 Task: Set the Pnone to "(555) 555-1234"  under new customer in creating a New Invoice.
Action: Mouse moved to (167, 20)
Screenshot: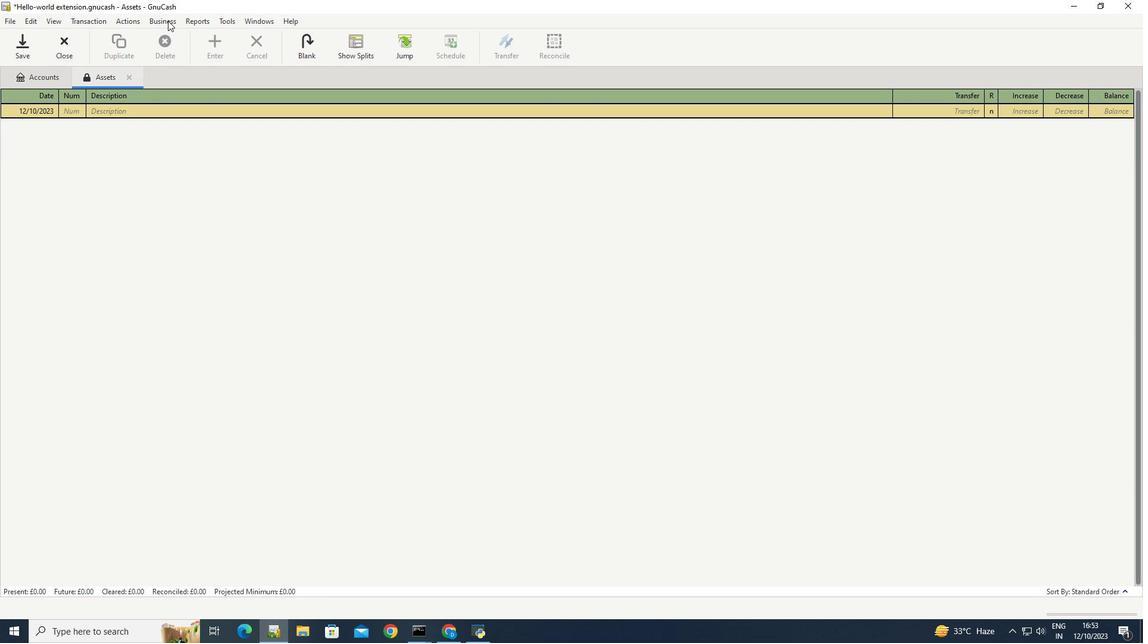 
Action: Mouse pressed left at (167, 20)
Screenshot: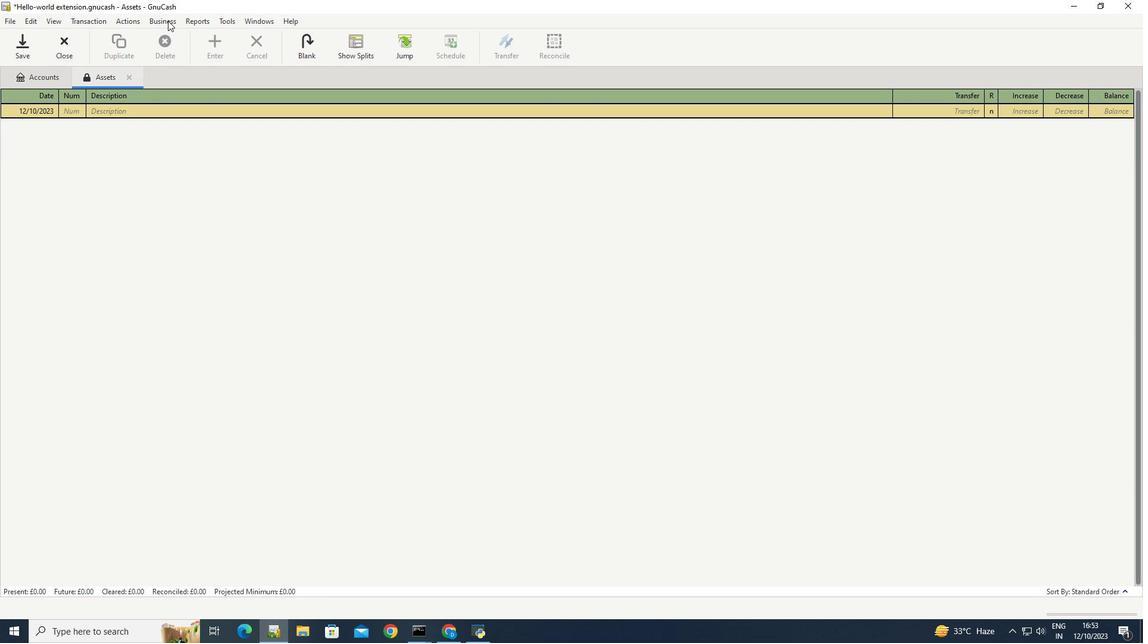 
Action: Mouse moved to (291, 82)
Screenshot: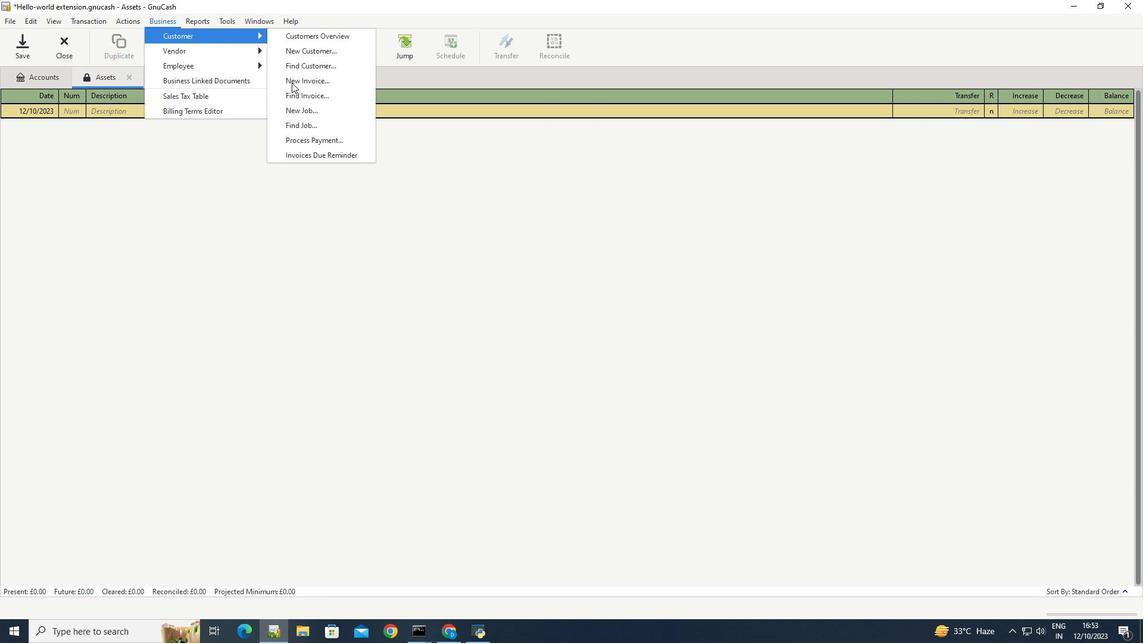 
Action: Mouse pressed left at (291, 82)
Screenshot: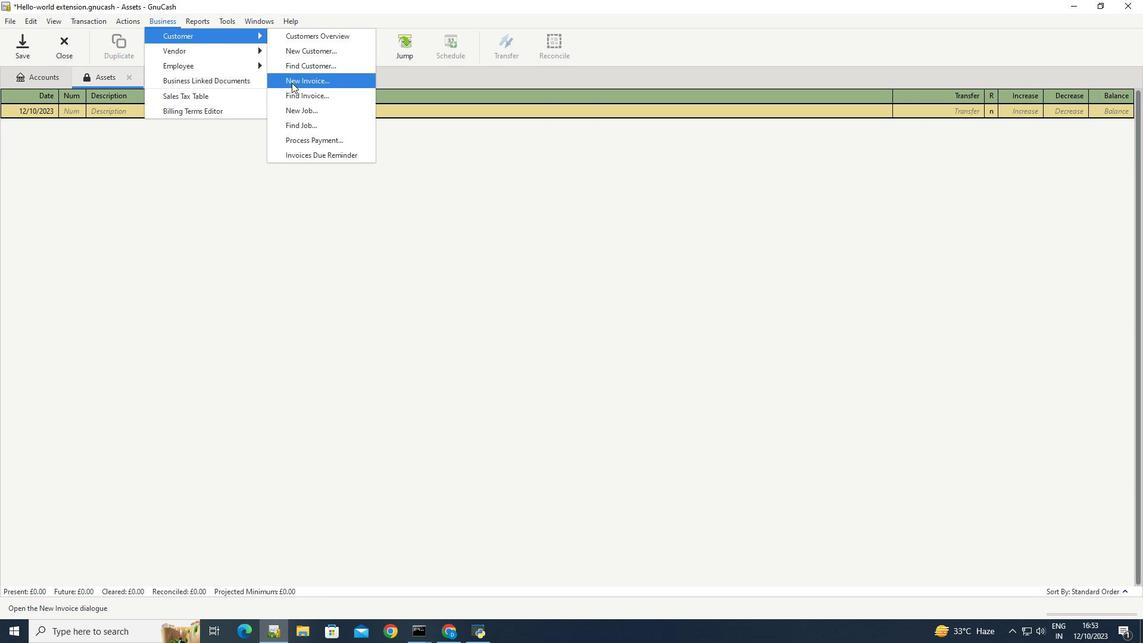 
Action: Mouse moved to (647, 316)
Screenshot: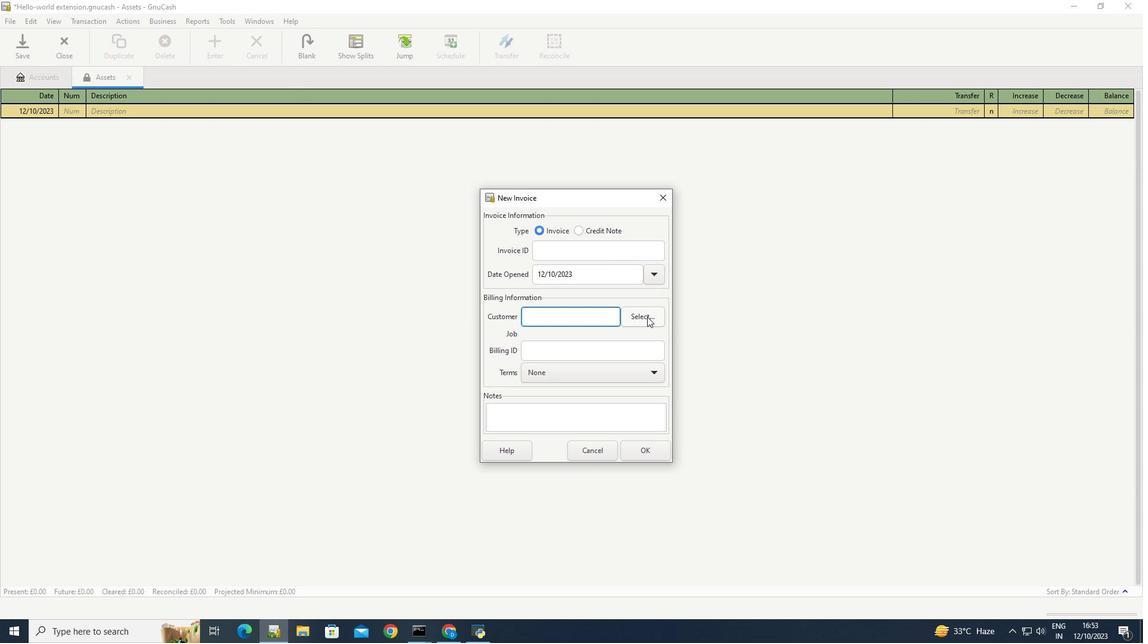 
Action: Mouse pressed left at (647, 316)
Screenshot: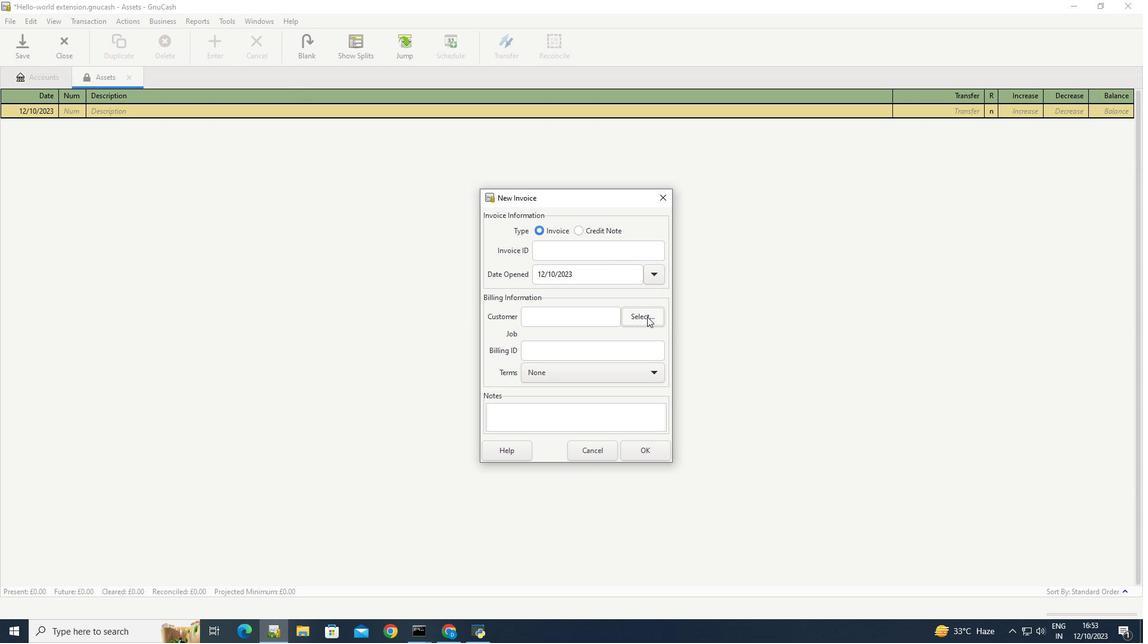 
Action: Mouse moved to (585, 404)
Screenshot: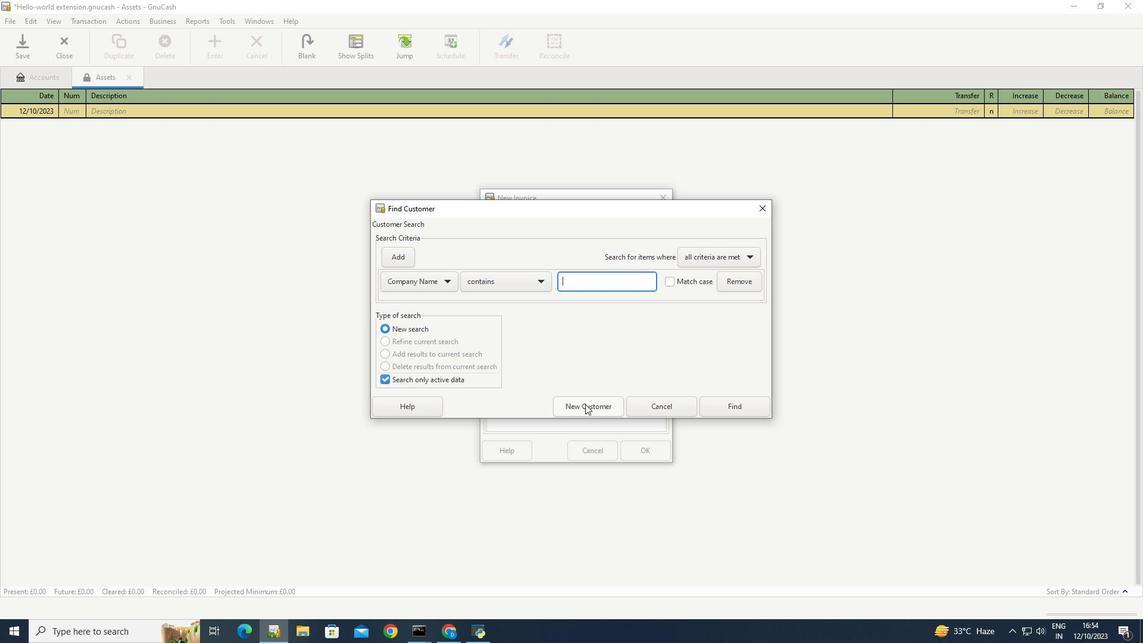 
Action: Mouse pressed left at (585, 404)
Screenshot: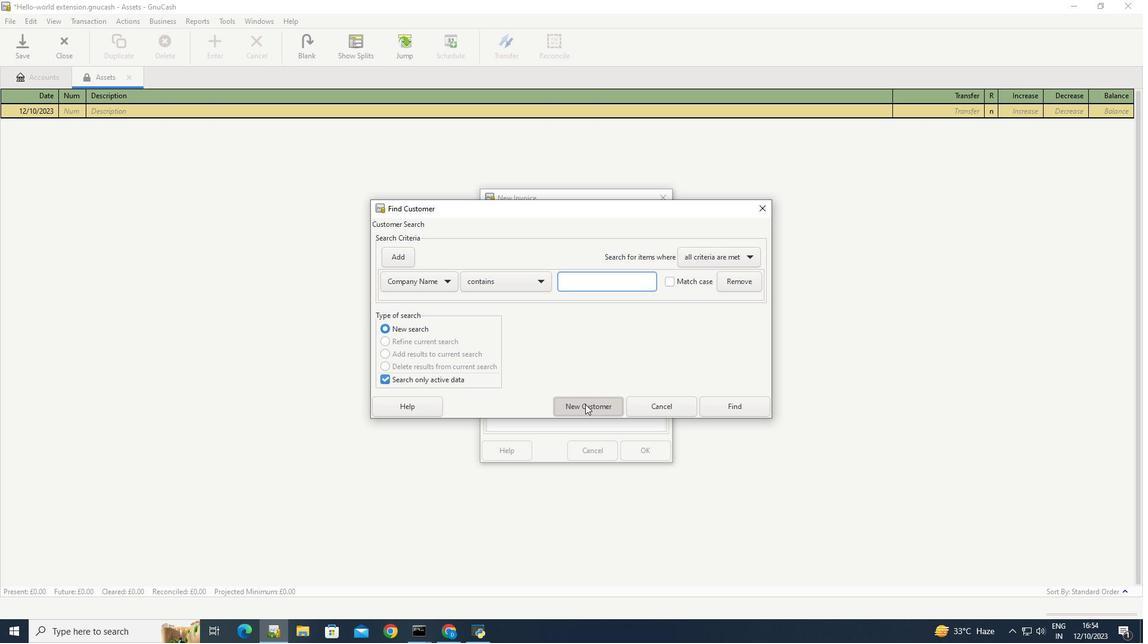 
Action: Mouse moved to (515, 385)
Screenshot: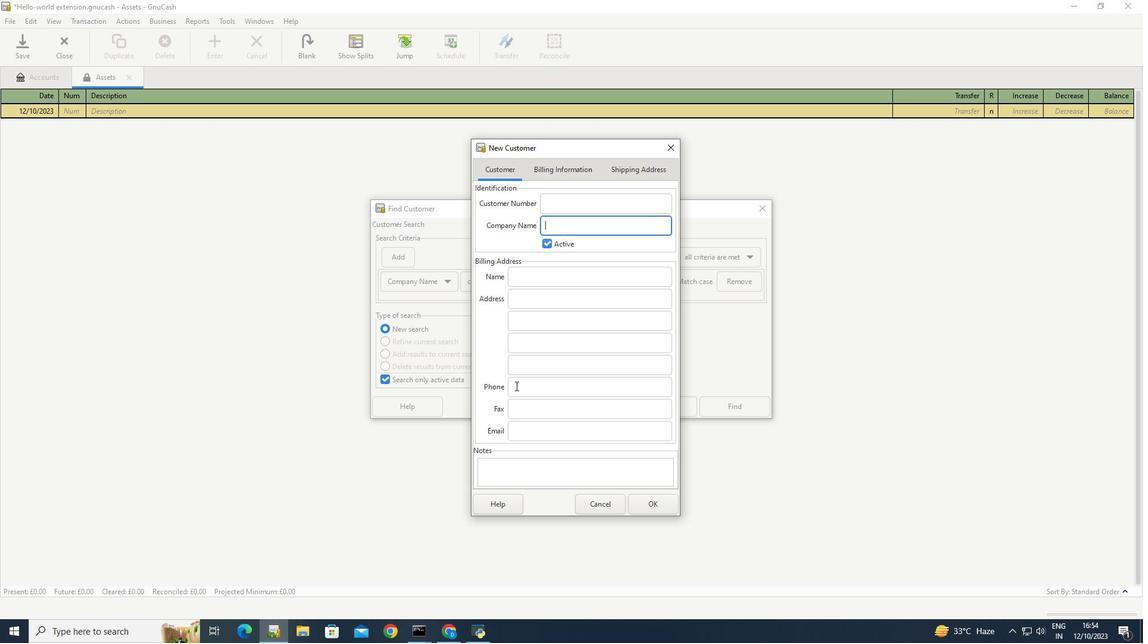 
Action: Mouse pressed left at (515, 385)
Screenshot: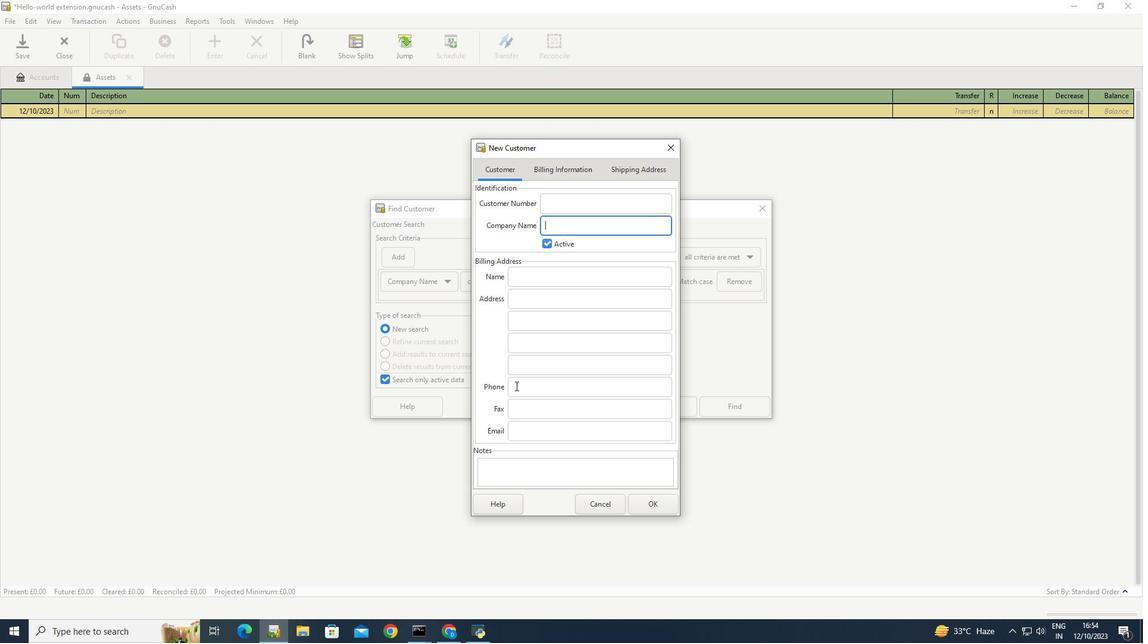 
Action: Key pressed <Key.shift_r>(9<Key.backspace>555<Key.shift_r>)<Key.space>555-1234
Screenshot: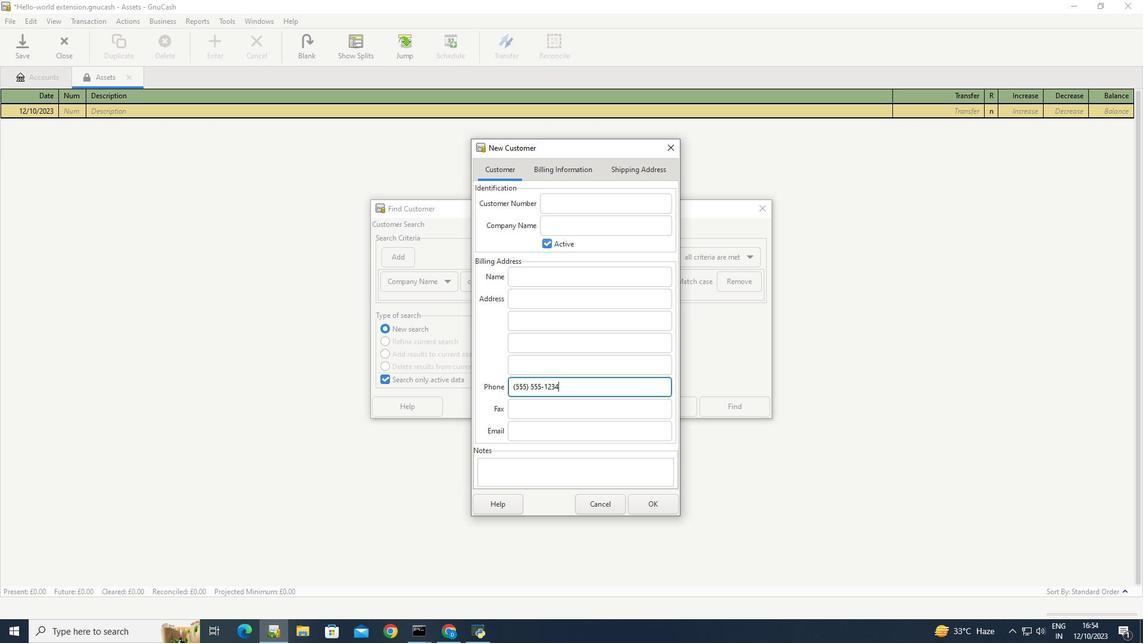 
Action: Mouse moved to (496, 352)
Screenshot: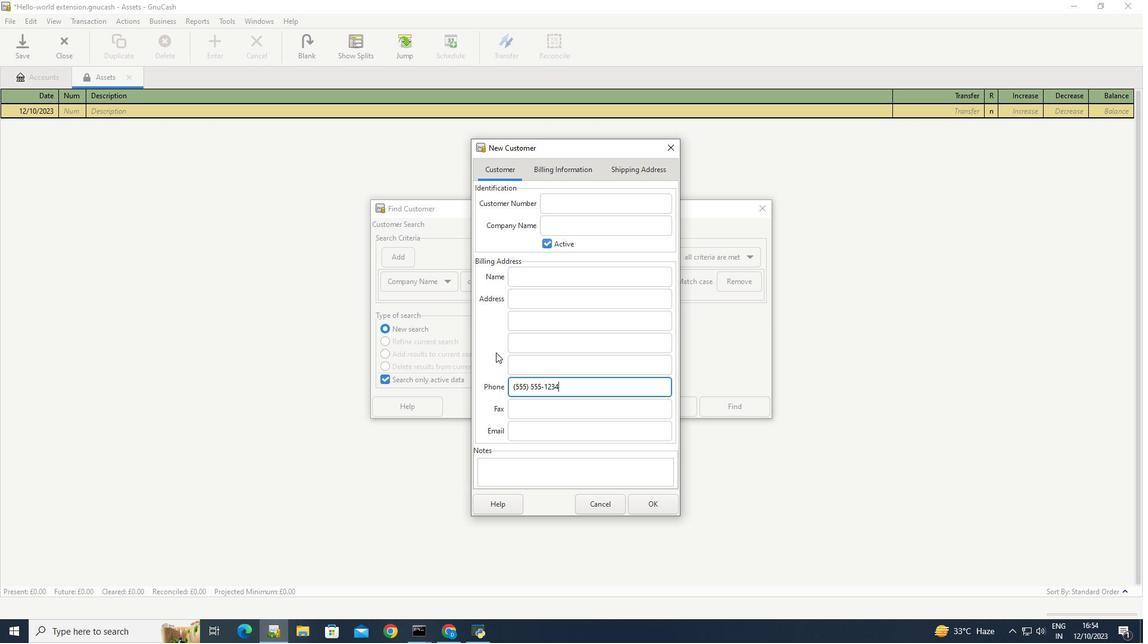 
Action: Mouse pressed left at (496, 352)
Screenshot: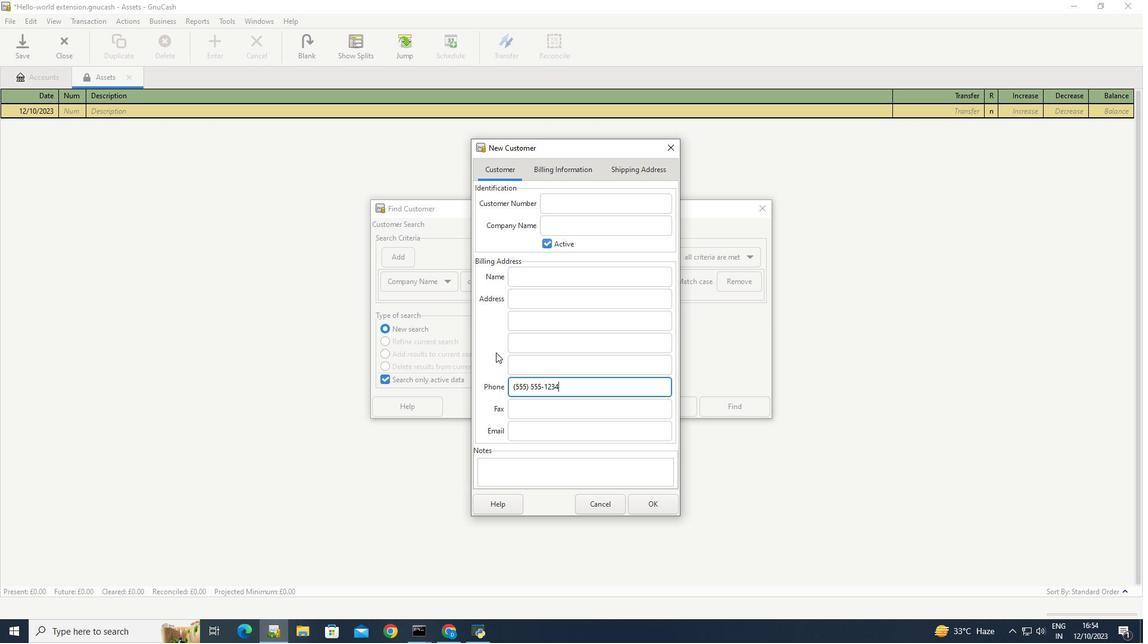 
